 Task: Add Soothing Touch Organic Lavender Bath Body & Massage Oil to the cart.
Action: Mouse moved to (1098, 387)
Screenshot: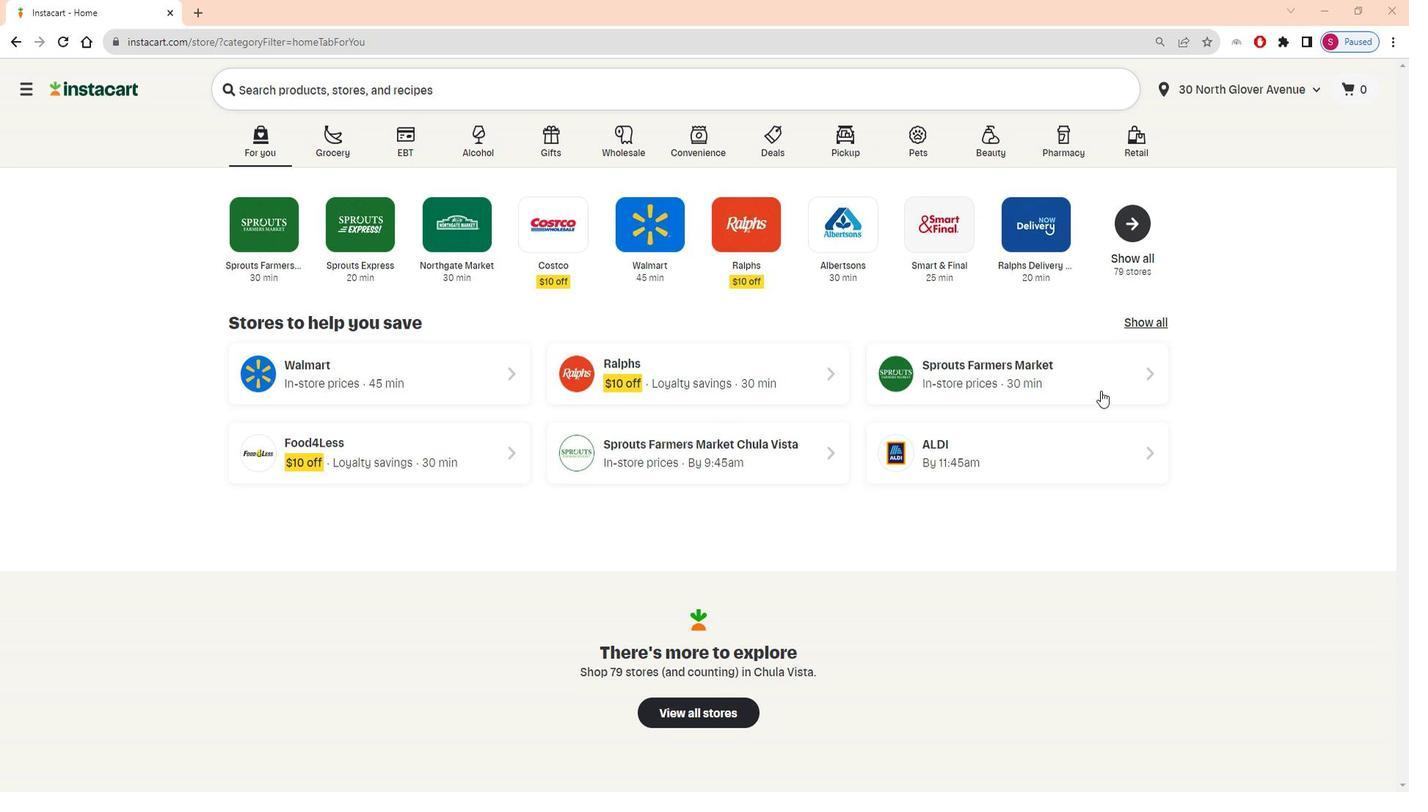 
Action: Mouse pressed left at (1098, 387)
Screenshot: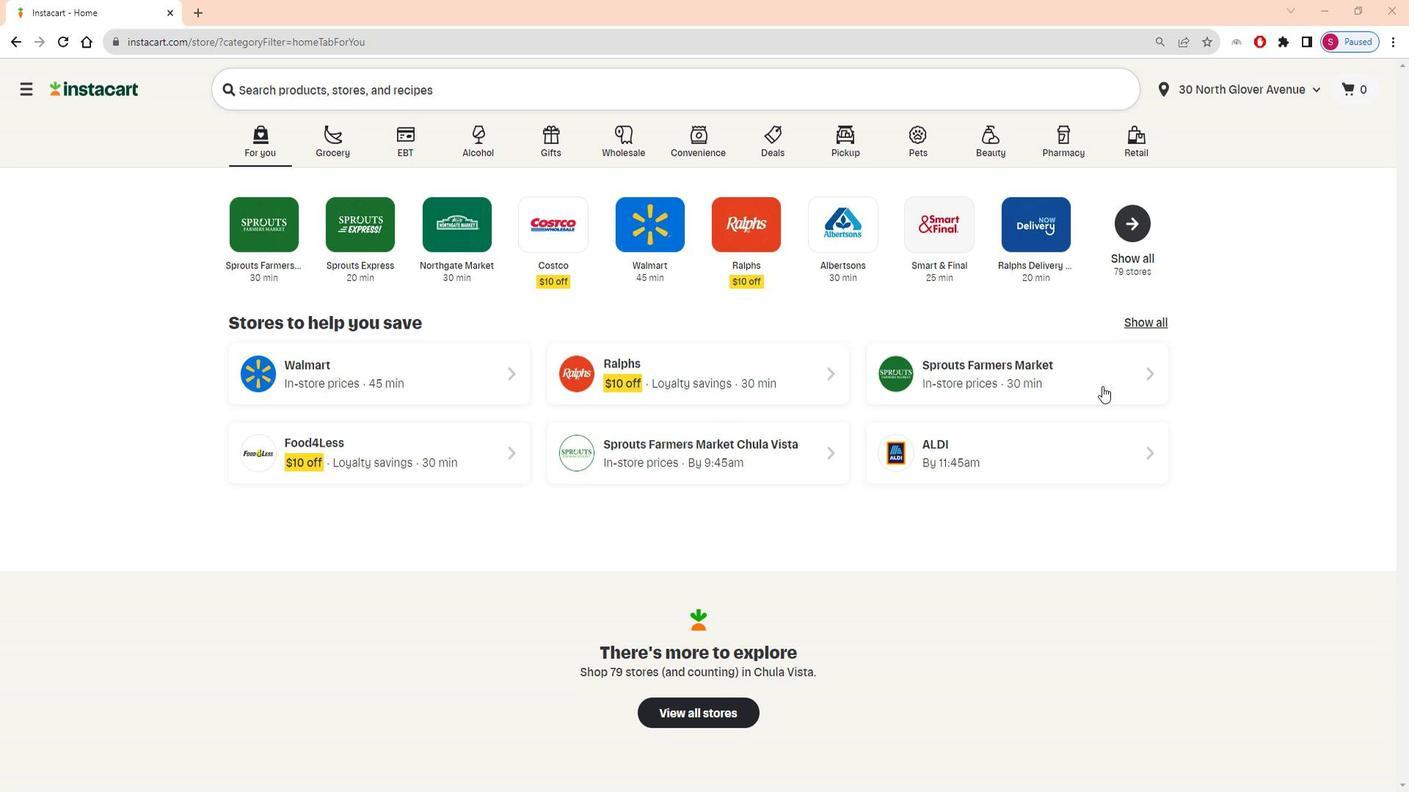 
Action: Mouse moved to (91, 618)
Screenshot: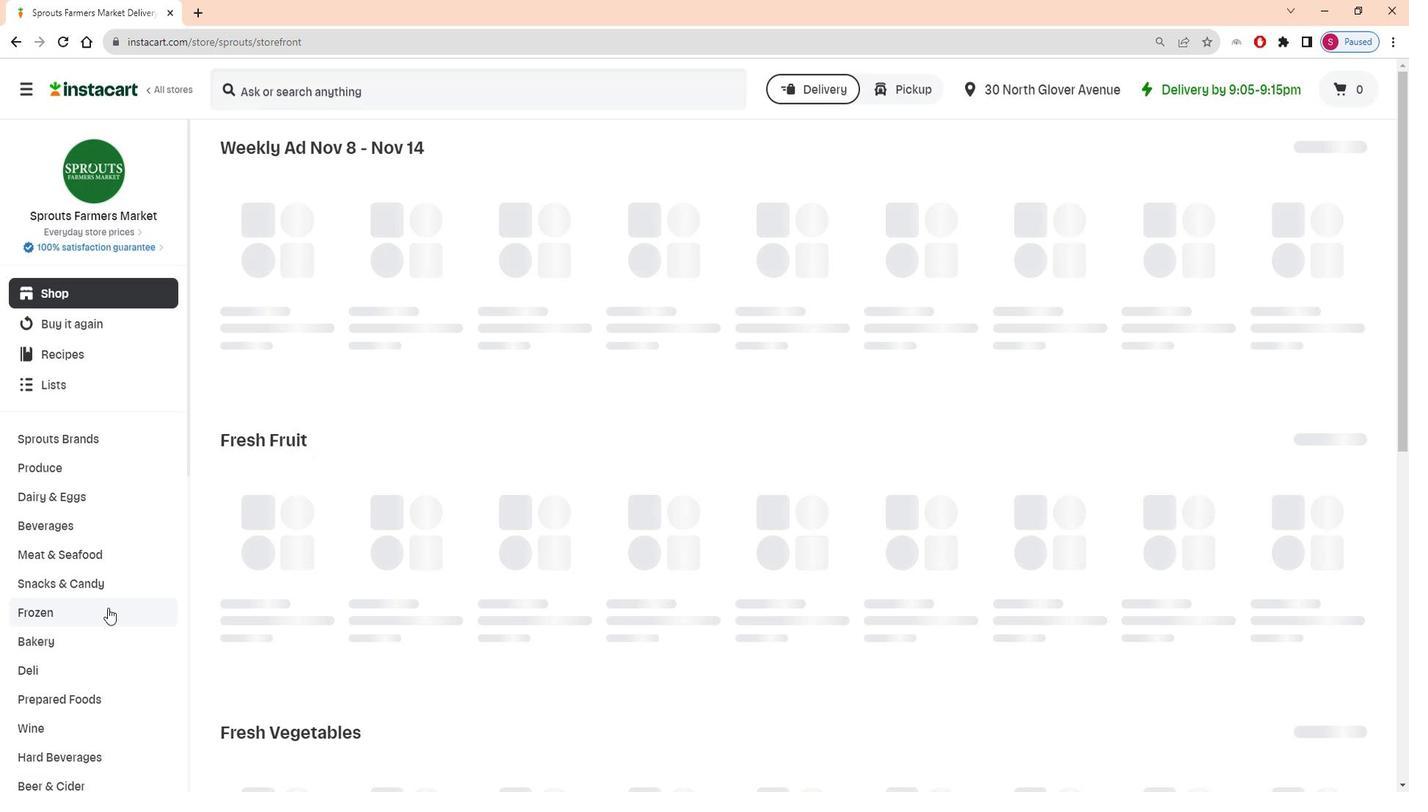 
Action: Mouse scrolled (91, 617) with delta (0, 0)
Screenshot: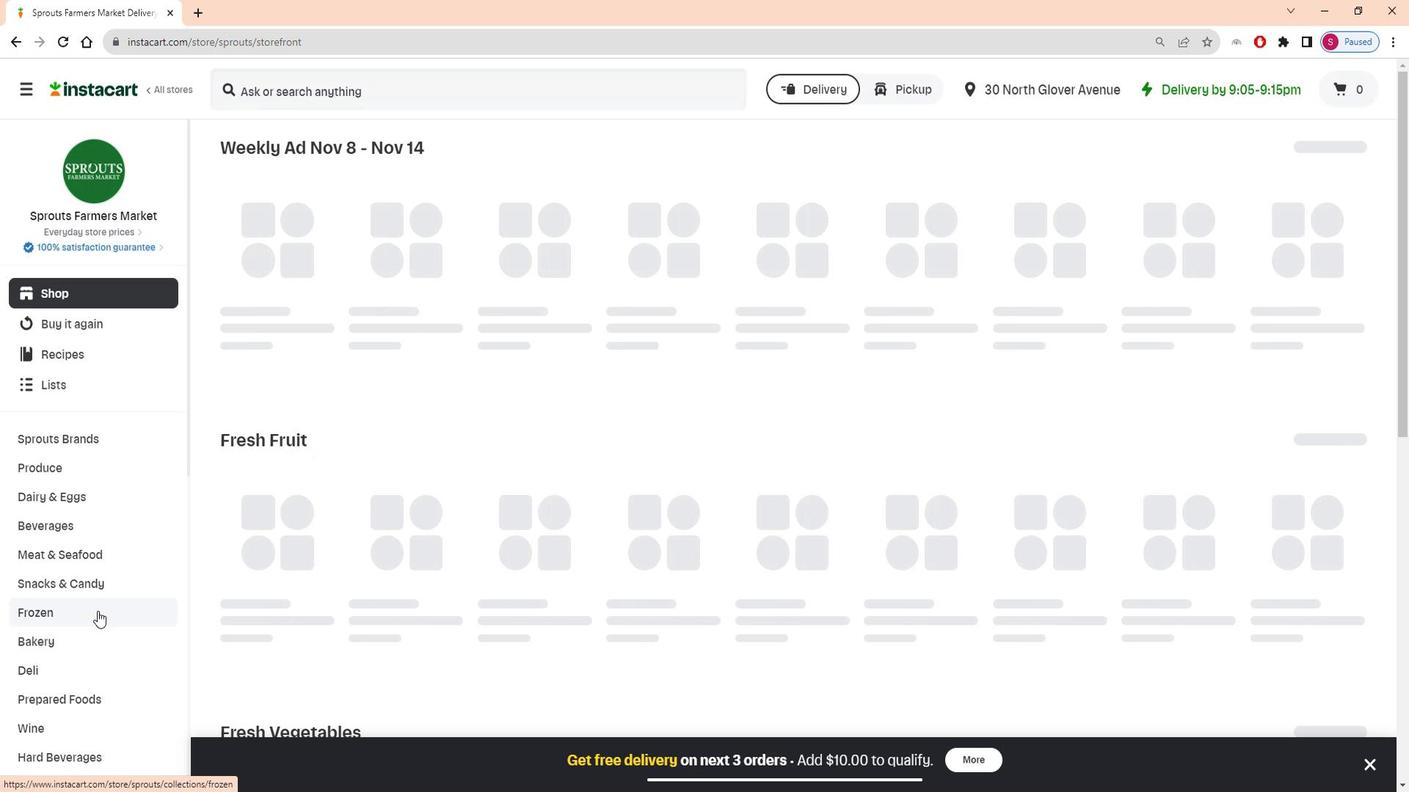 
Action: Mouse scrolled (91, 617) with delta (0, 0)
Screenshot: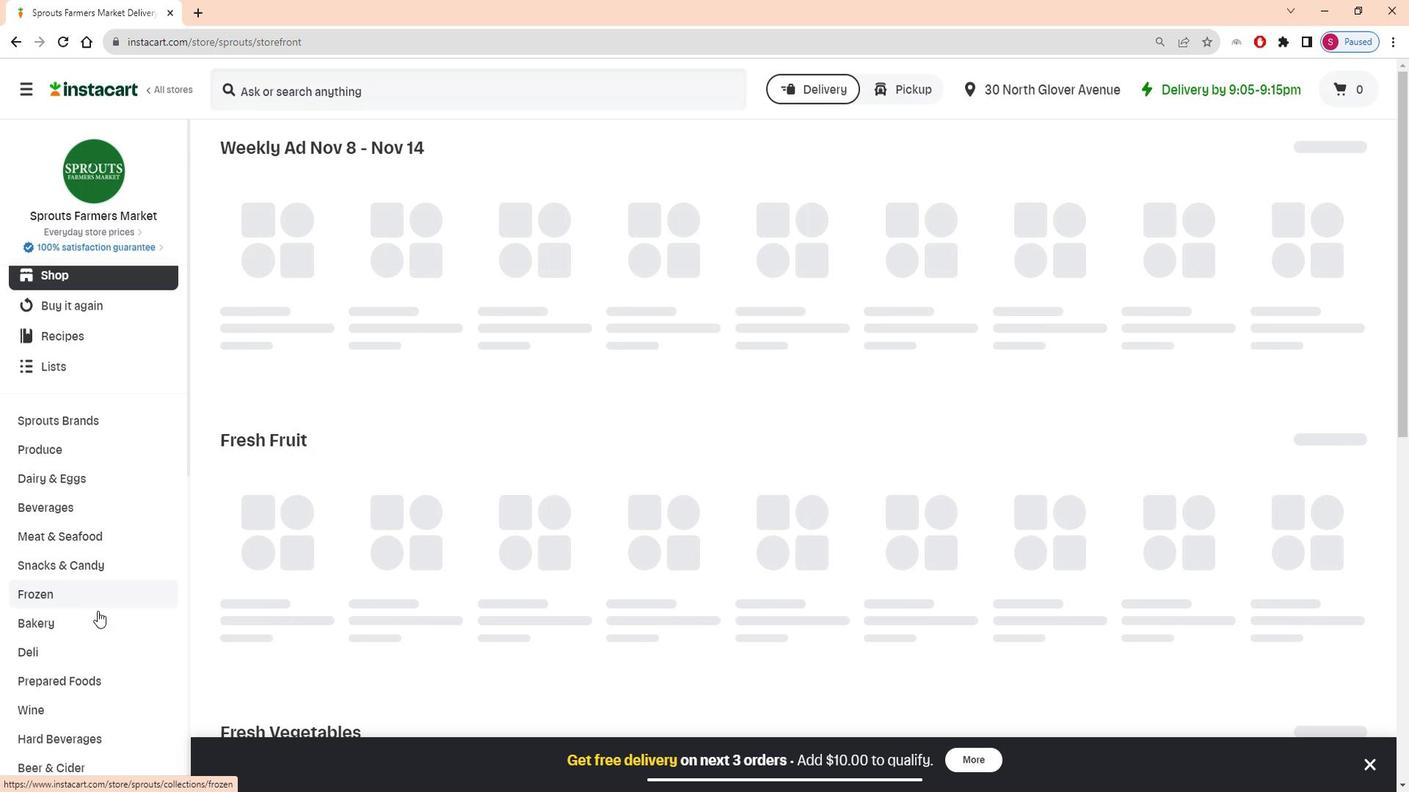 
Action: Mouse scrolled (91, 617) with delta (0, 0)
Screenshot: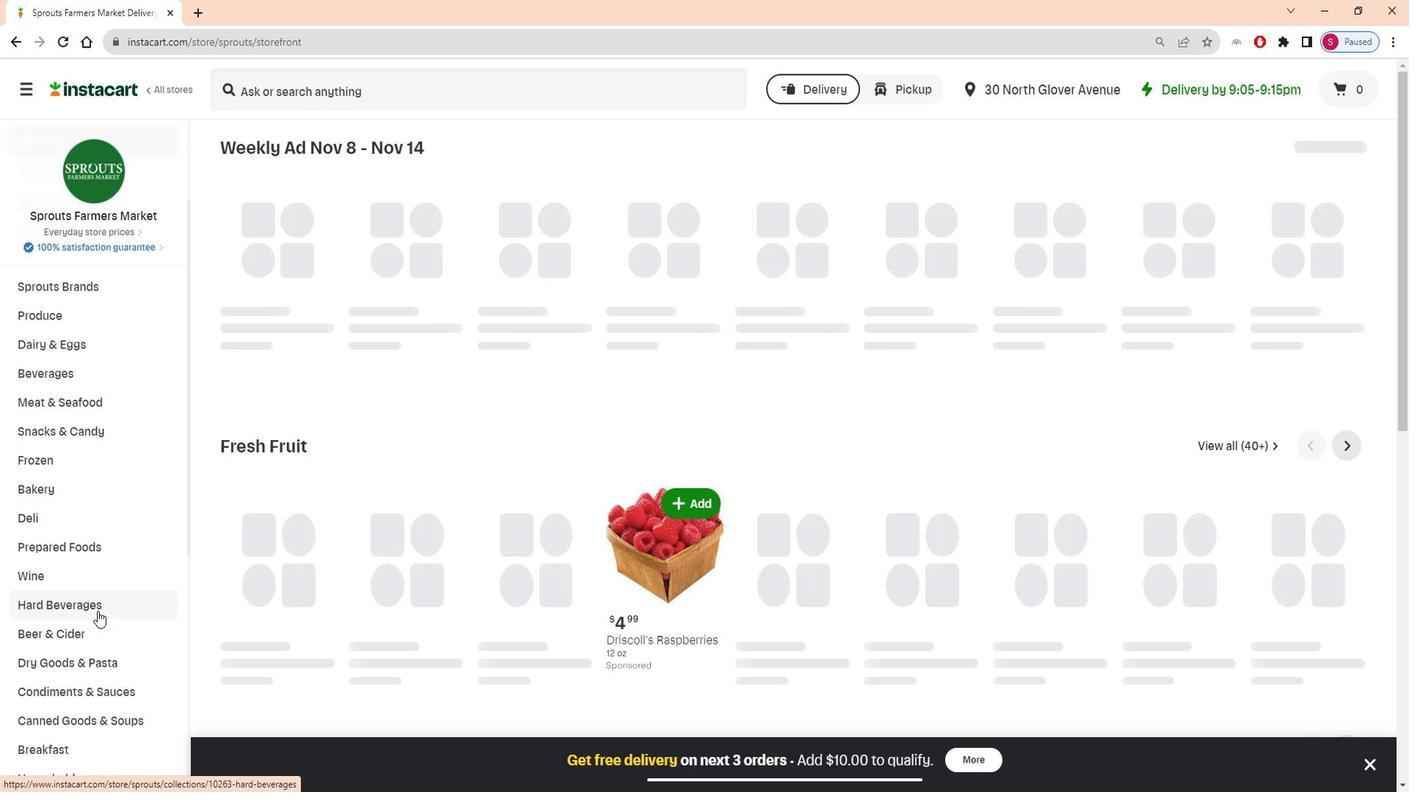 
Action: Mouse scrolled (91, 617) with delta (0, 0)
Screenshot: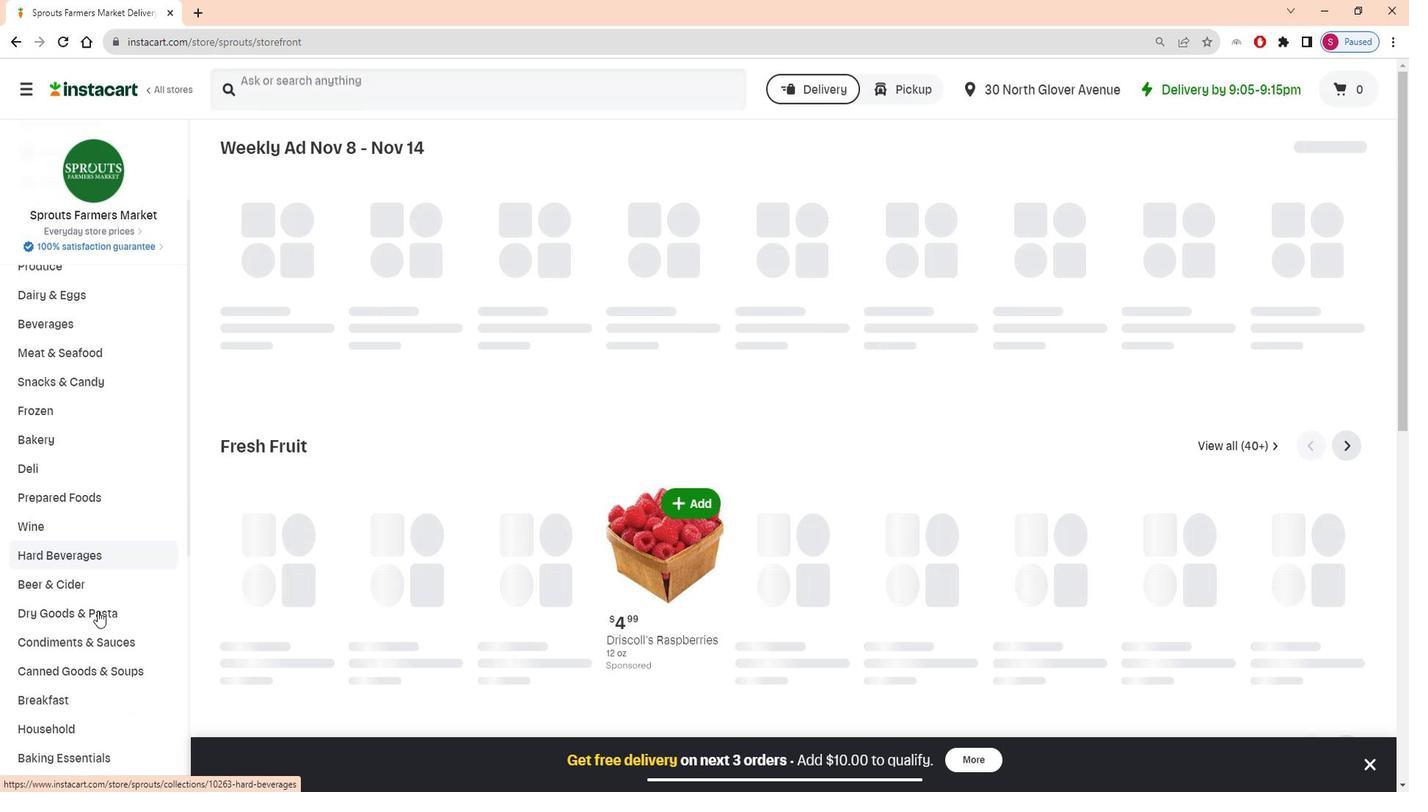 
Action: Mouse scrolled (91, 617) with delta (0, 0)
Screenshot: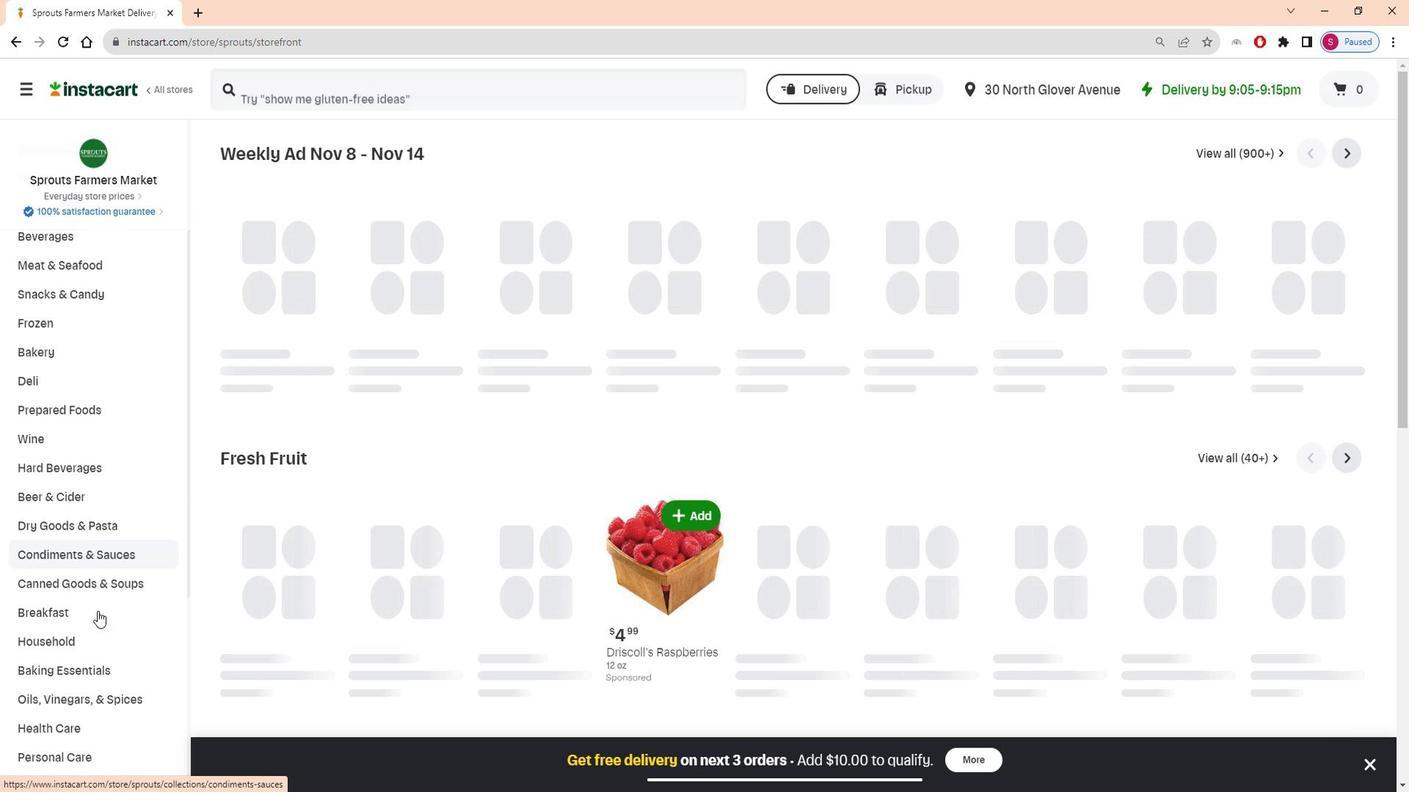 
Action: Mouse scrolled (91, 617) with delta (0, 0)
Screenshot: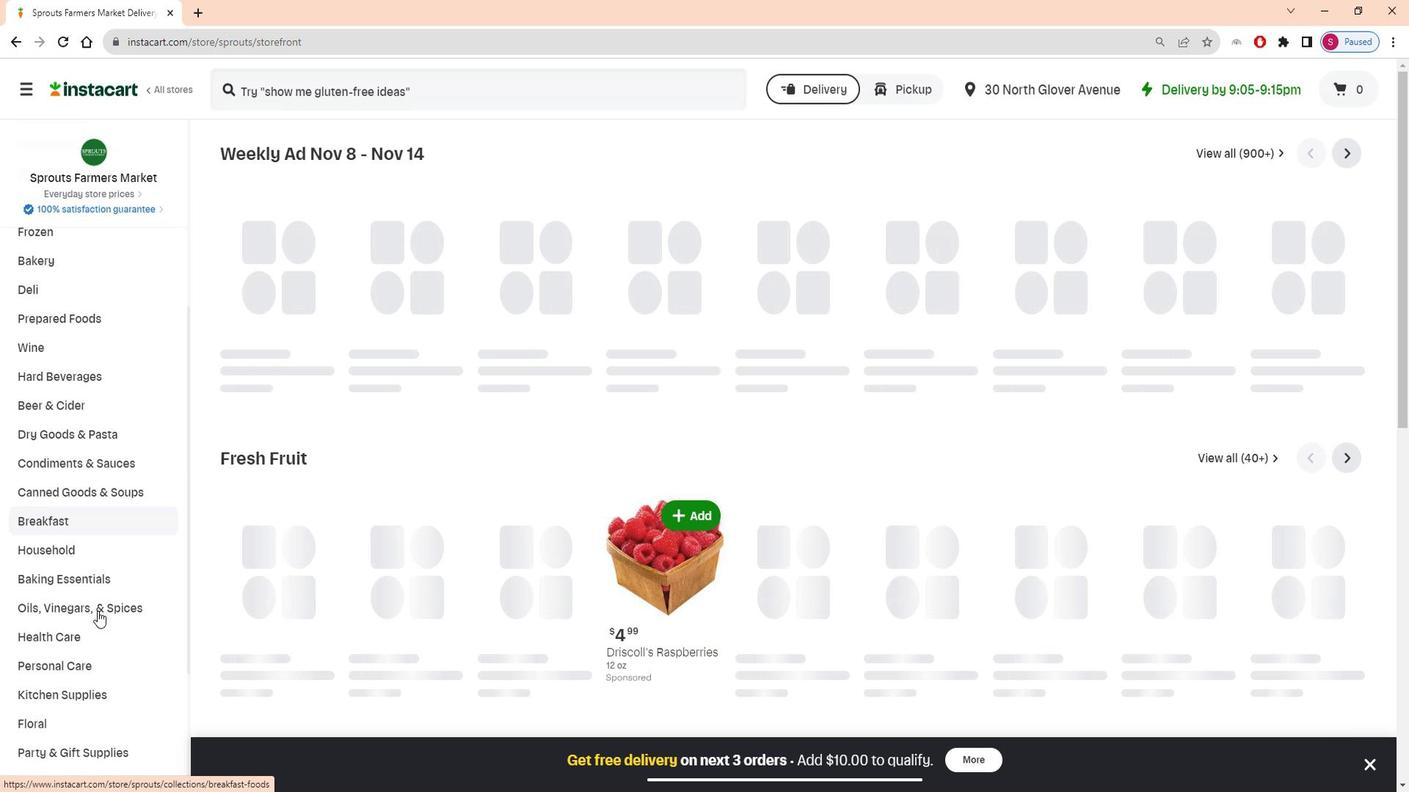 
Action: Mouse moved to (88, 592)
Screenshot: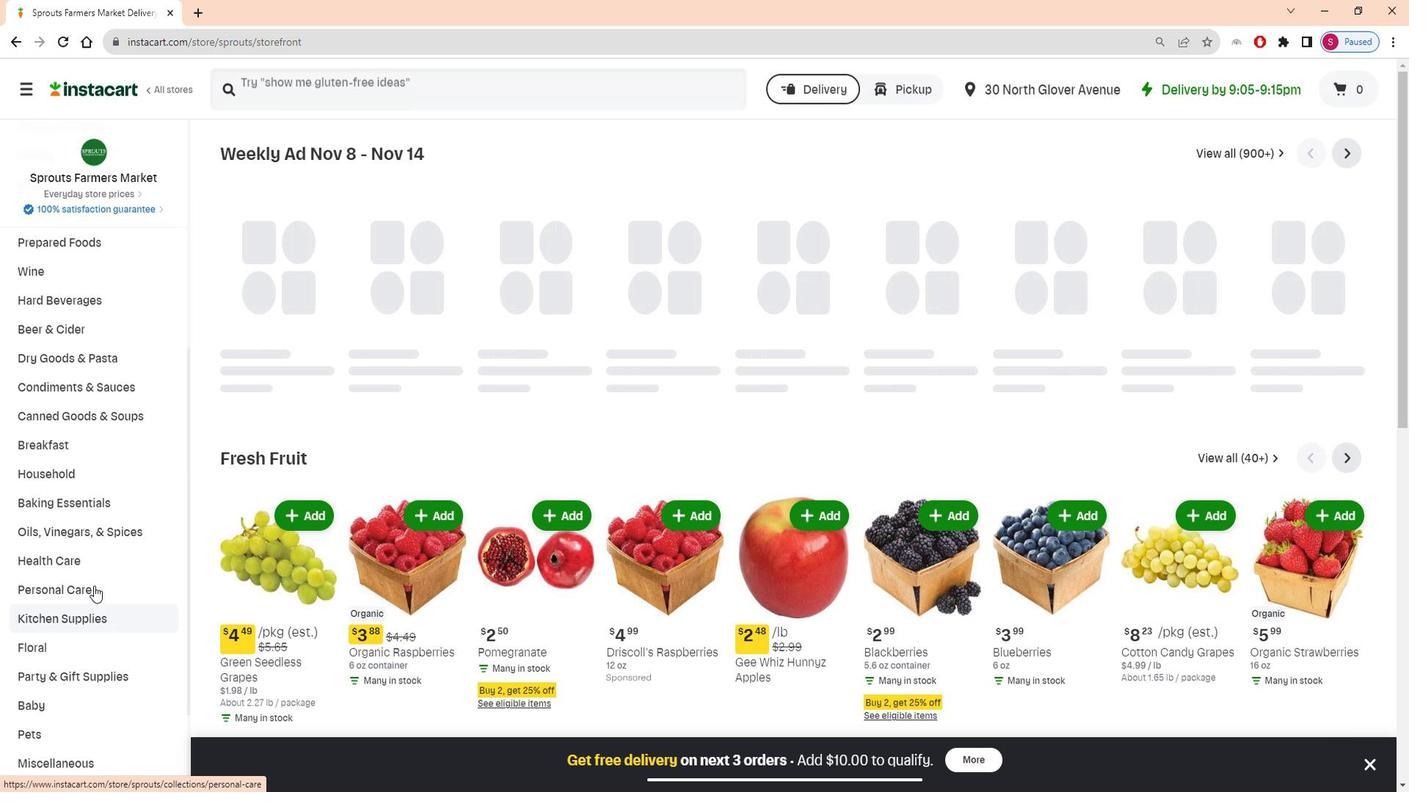 
Action: Mouse pressed left at (88, 592)
Screenshot: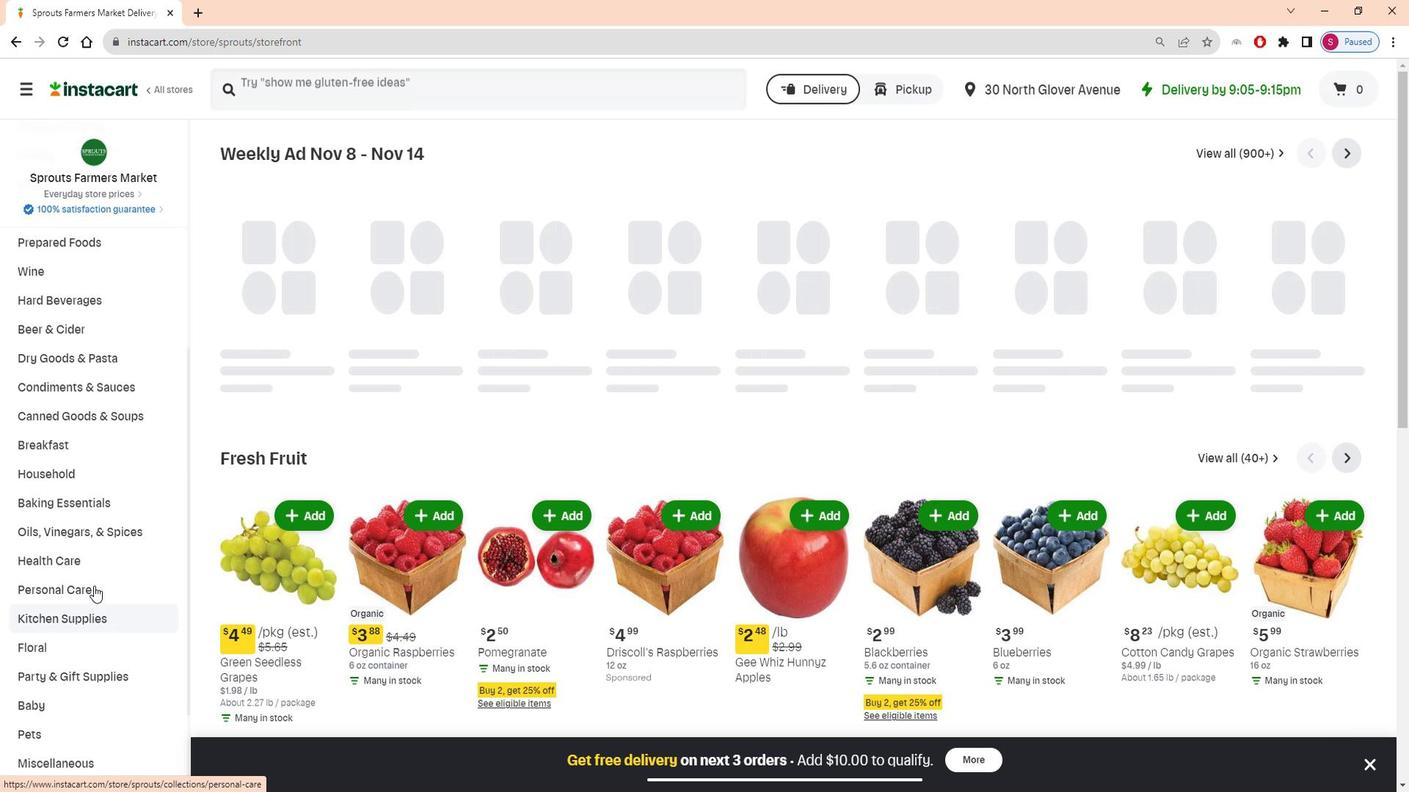 
Action: Mouse moved to (370, 191)
Screenshot: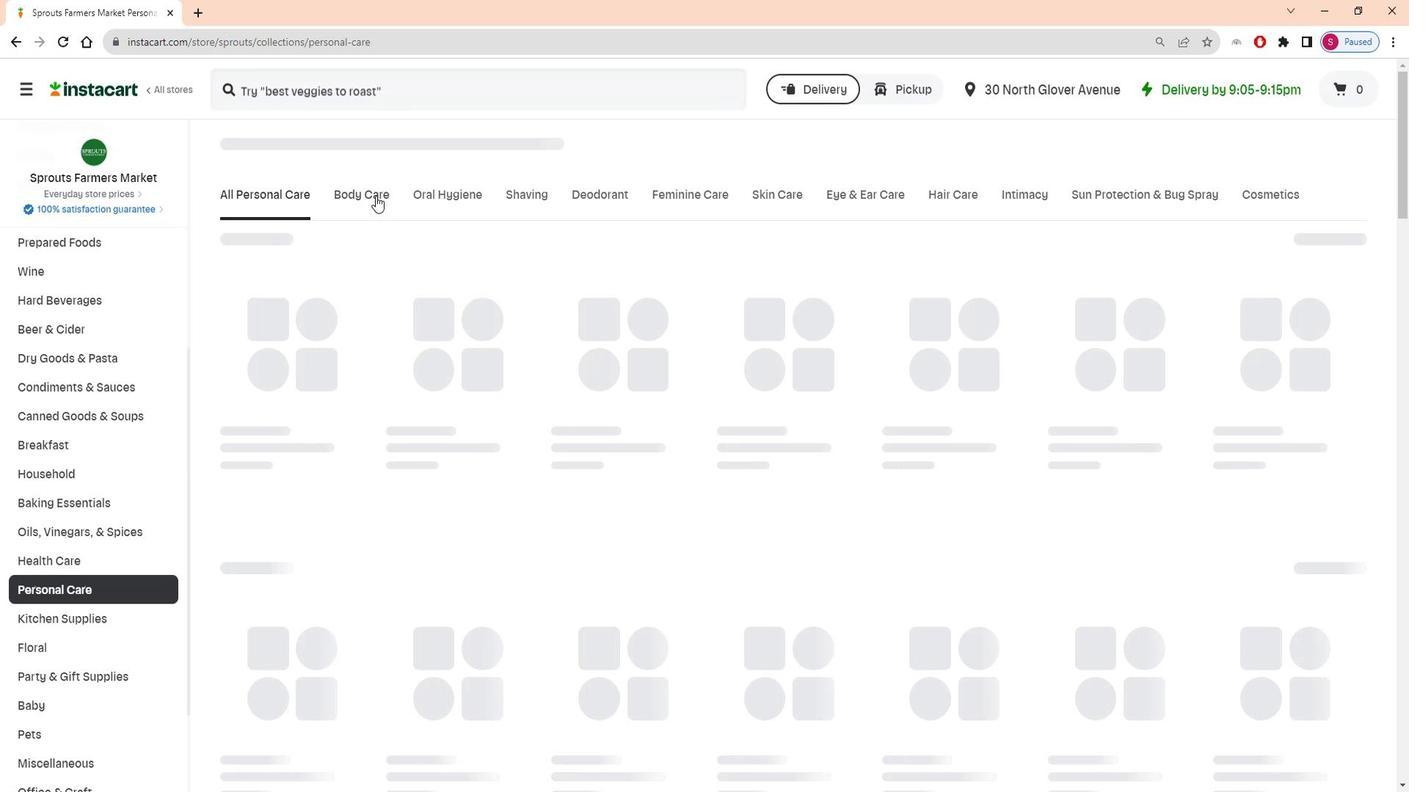 
Action: Mouse pressed left at (370, 191)
Screenshot: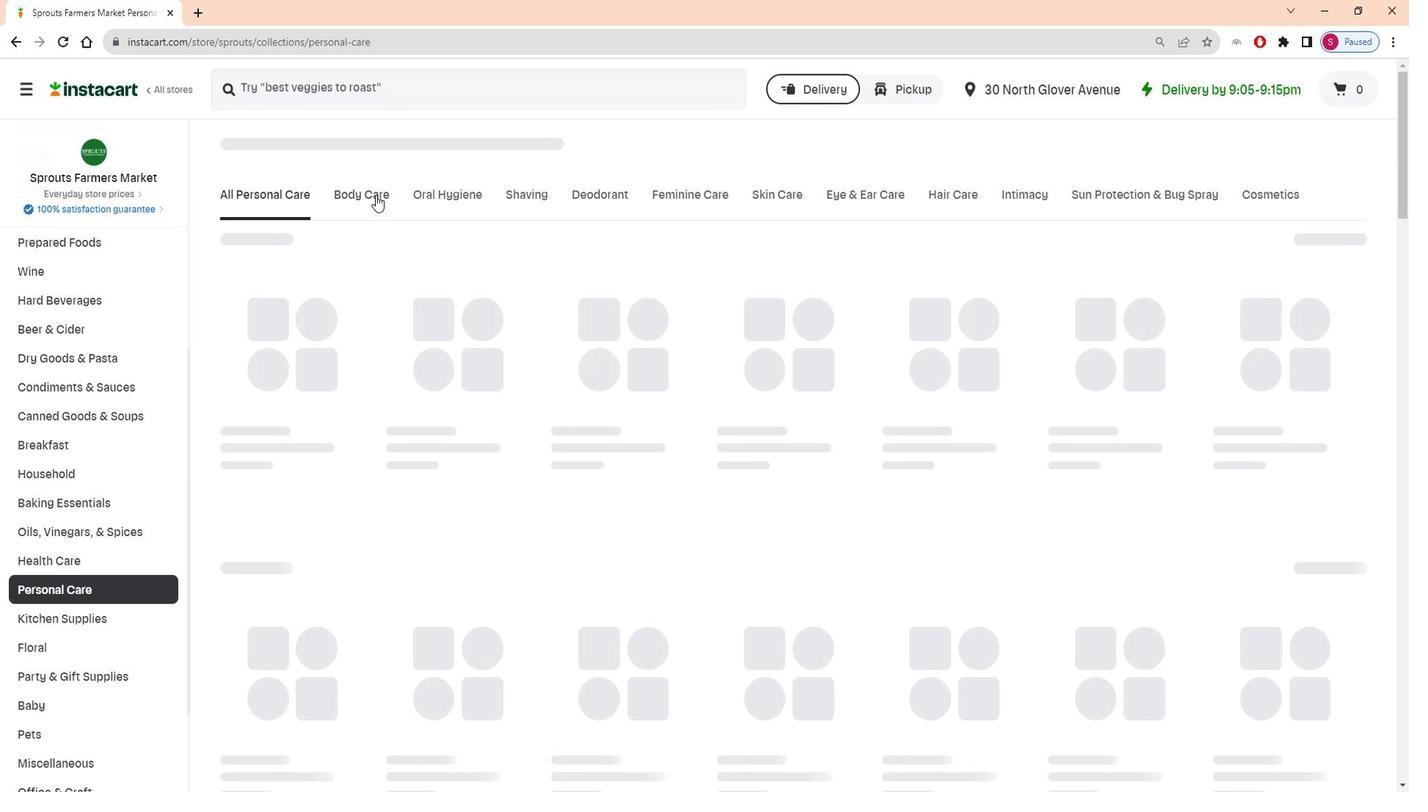 
Action: Mouse moved to (590, 245)
Screenshot: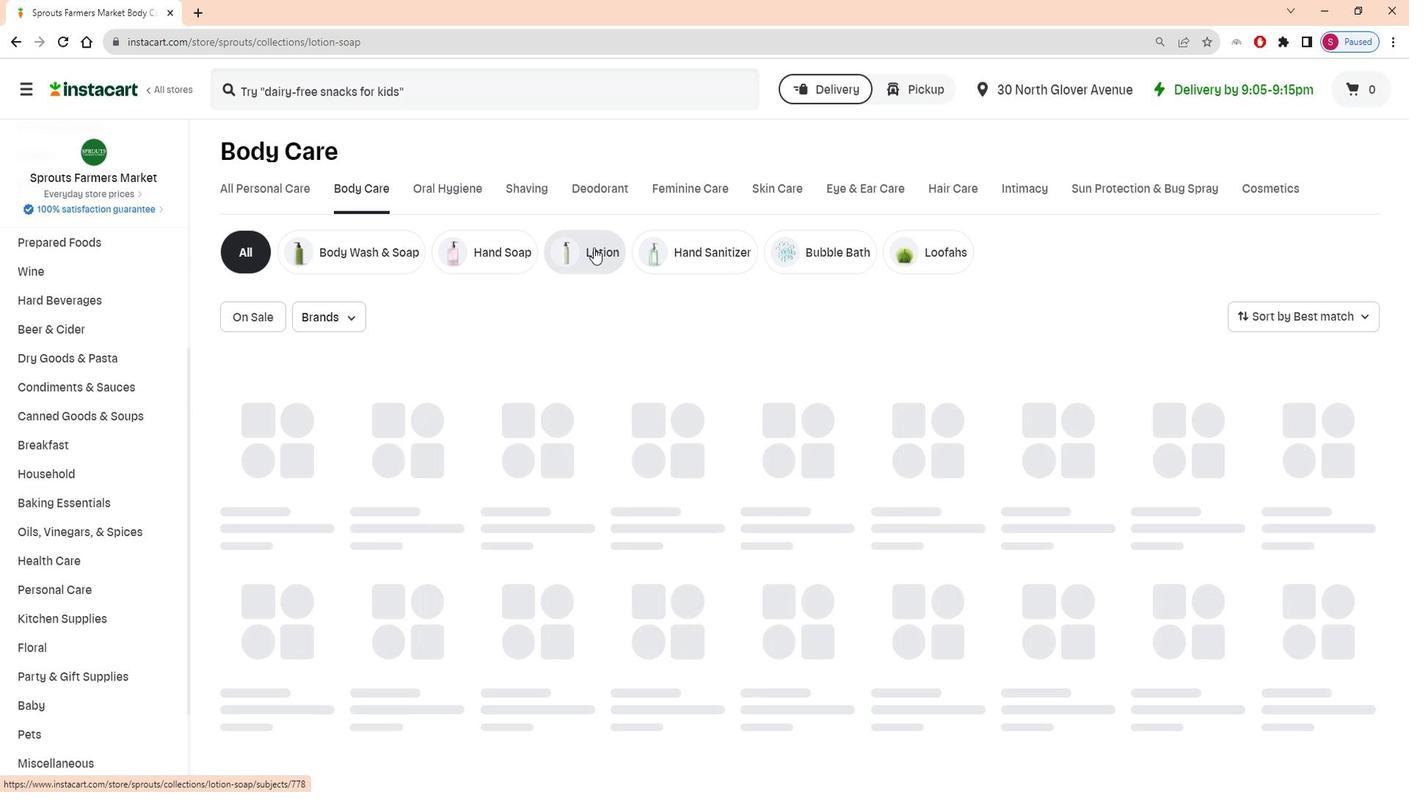 
Action: Mouse pressed left at (590, 245)
Screenshot: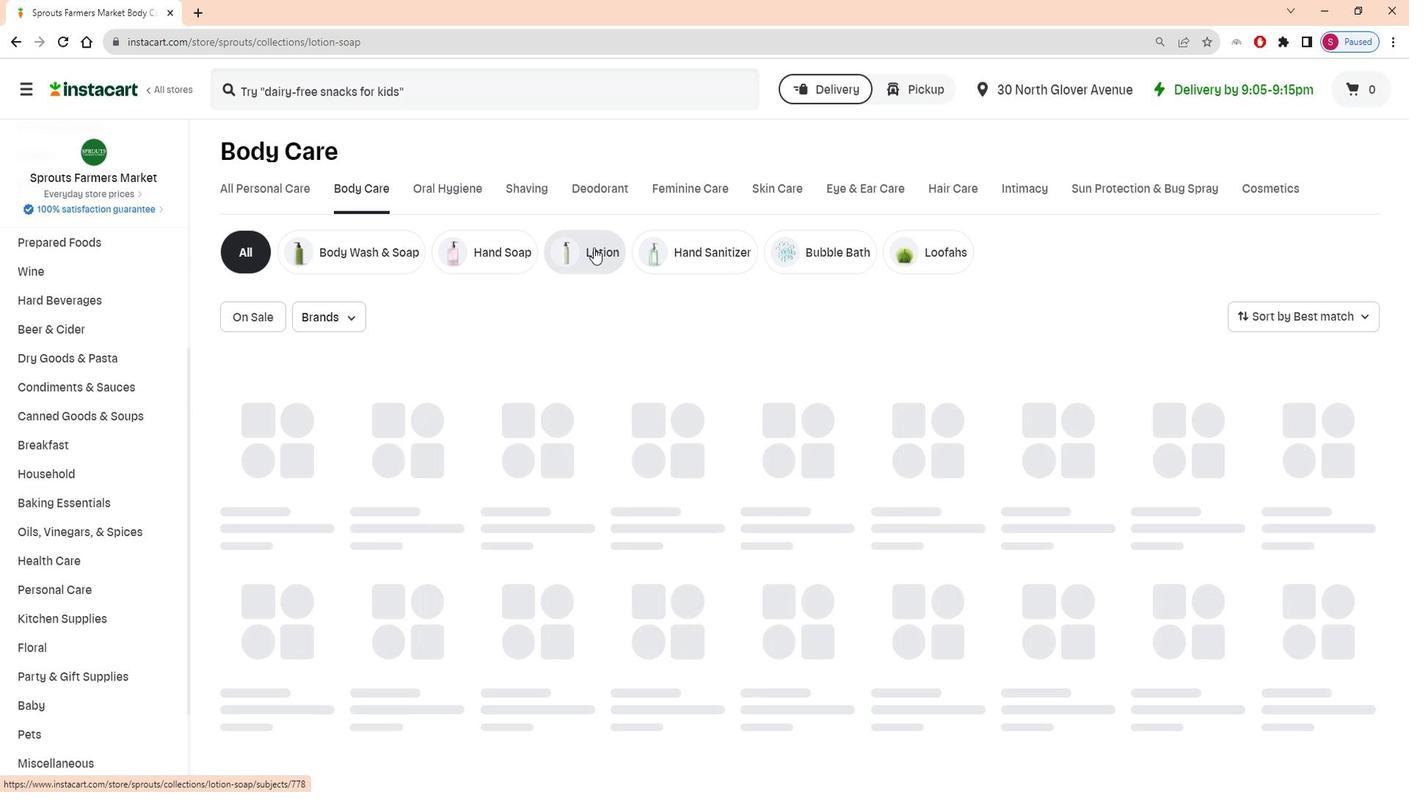 
Action: Mouse moved to (389, 80)
Screenshot: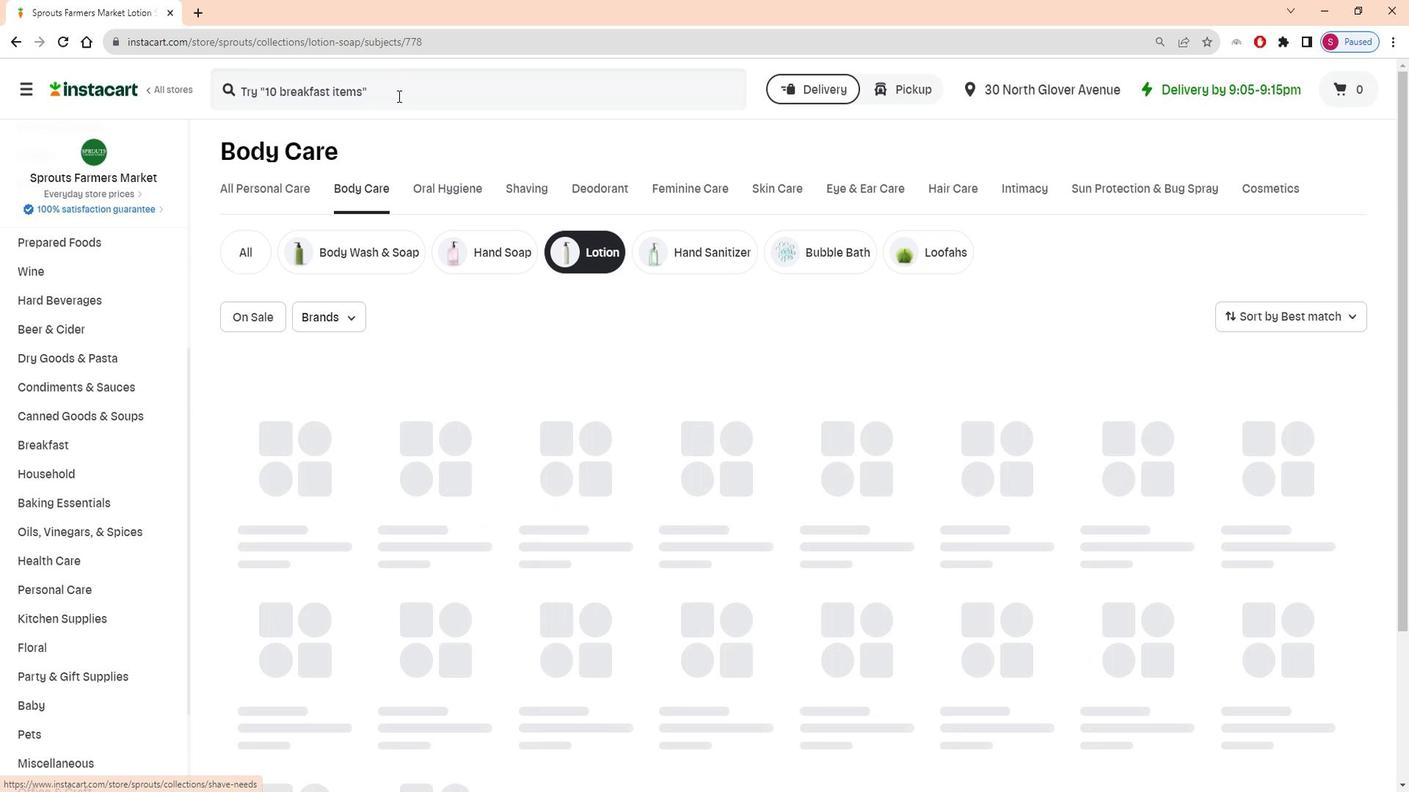
Action: Mouse pressed left at (389, 80)
Screenshot: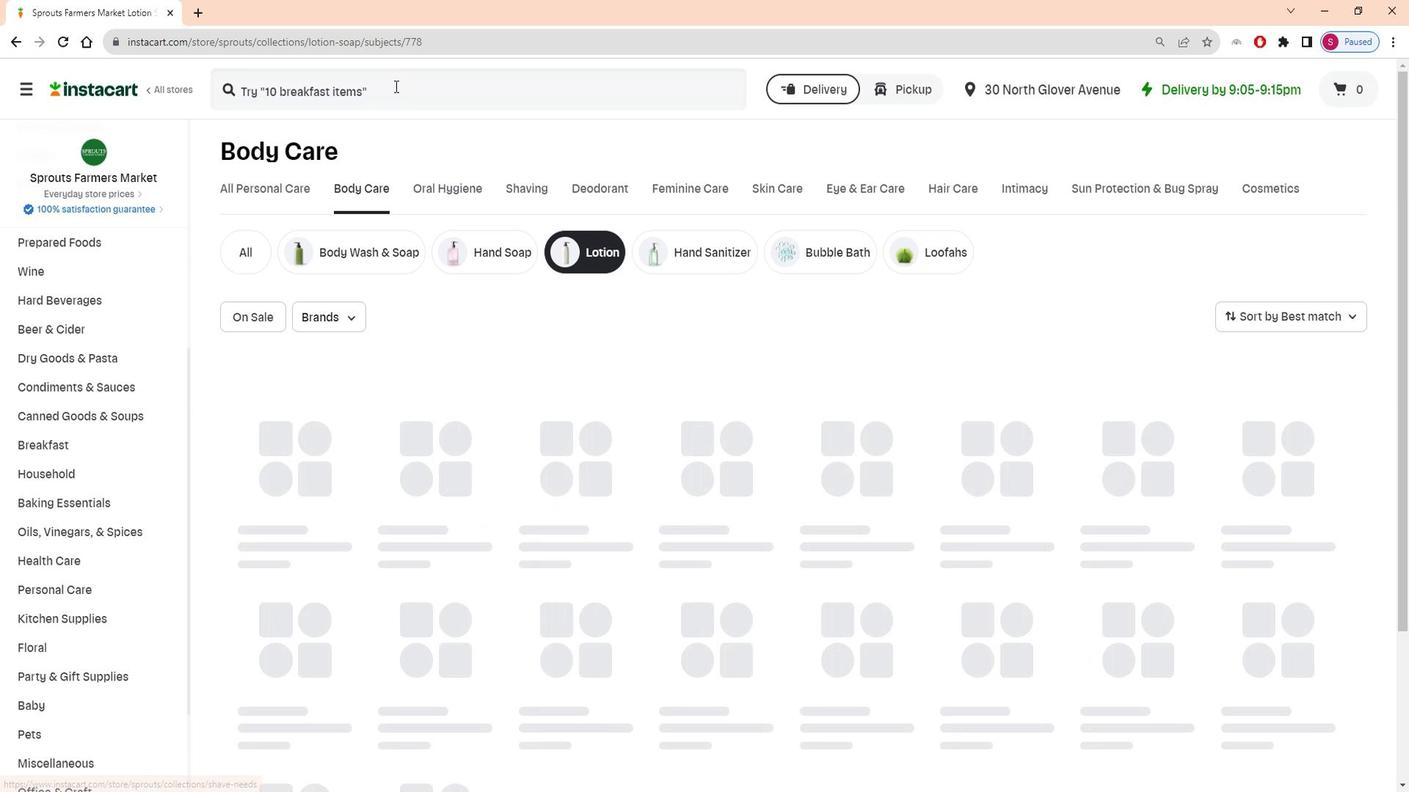 
Action: Mouse moved to (393, 75)
Screenshot: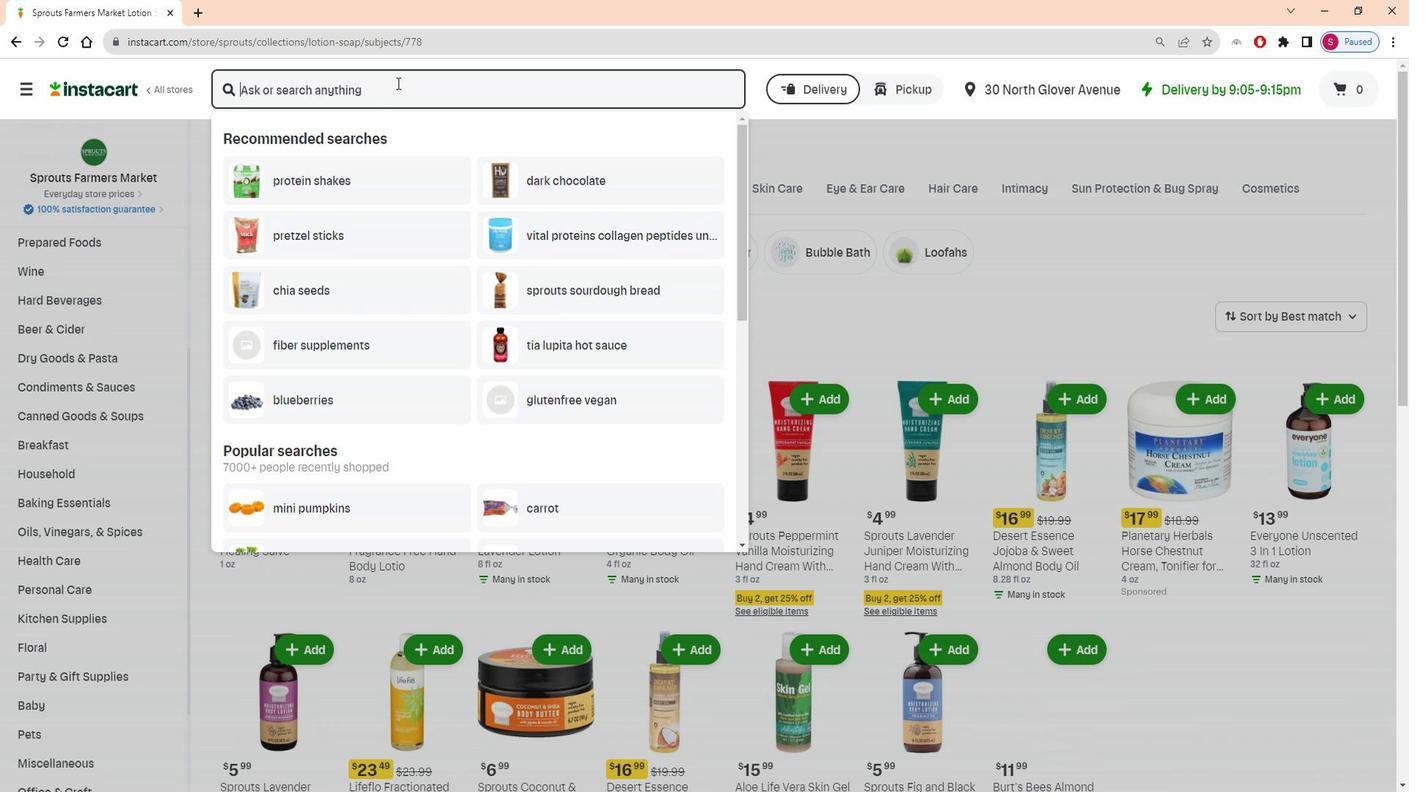 
Action: Mouse pressed left at (393, 75)
Screenshot: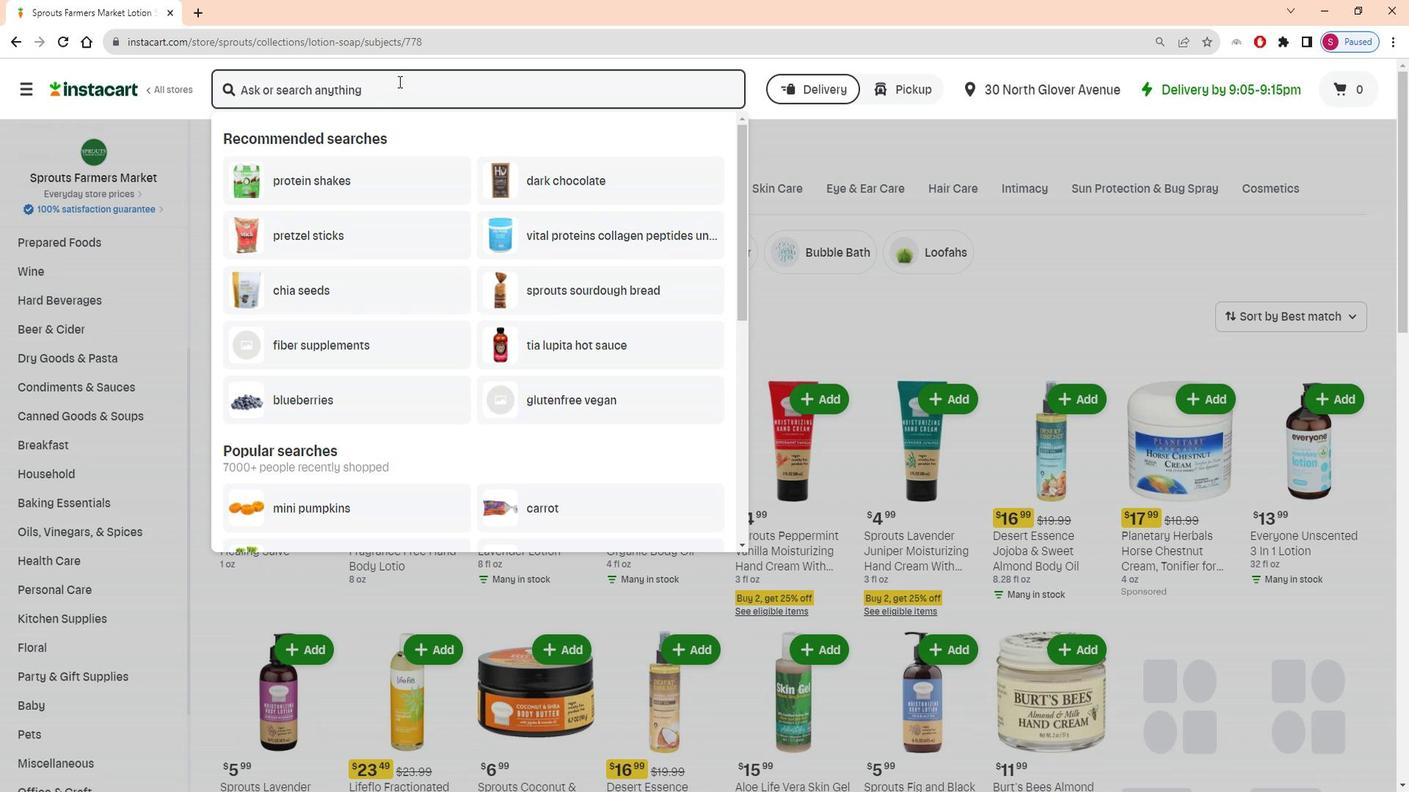 
Action: Key pressed <Key.shift>Soothing<Key.space><Key.shift>Touch<Key.space><Key.shift>Organic<Key.space><Key.shift>Lavender<Key.space><Key.shift>Bath<Key.space><Key.shift>Body<Key.space><Key.shift><Key.shift><Key.shift>&<Key.space><Key.shift>Massage<Key.space><Key.shift>Oil<Key.space><Key.enter>
Screenshot: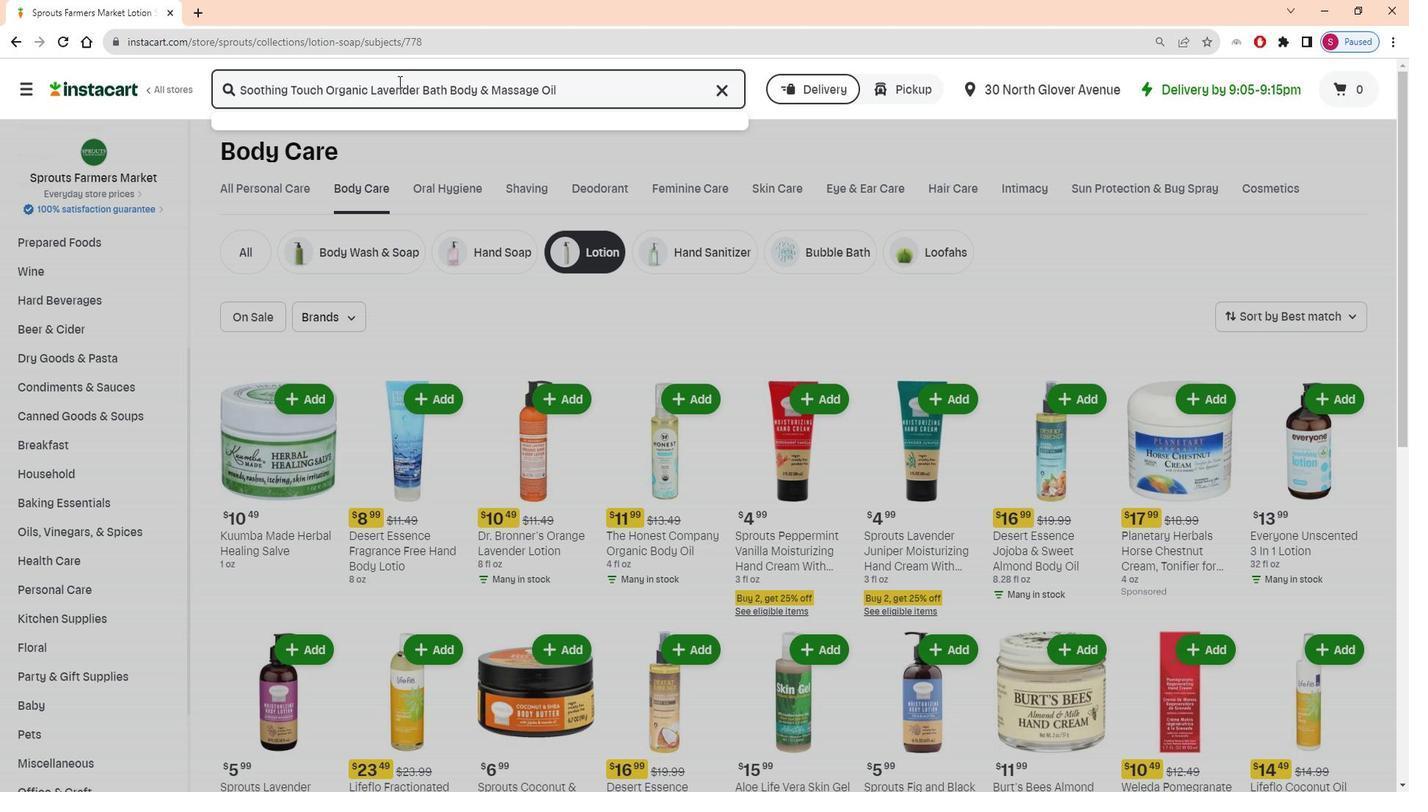 
Action: Mouse moved to (871, 202)
Screenshot: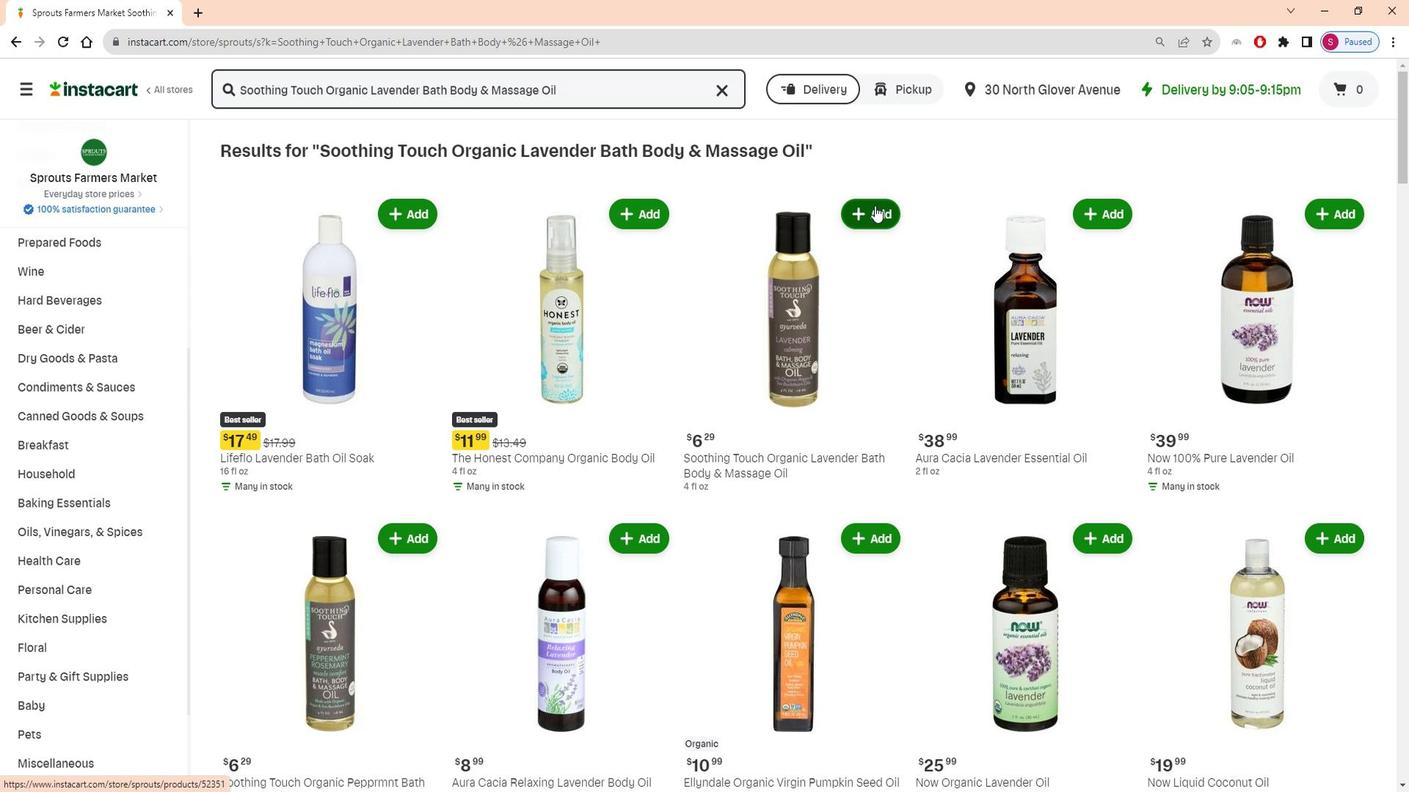 
Action: Mouse pressed left at (871, 202)
Screenshot: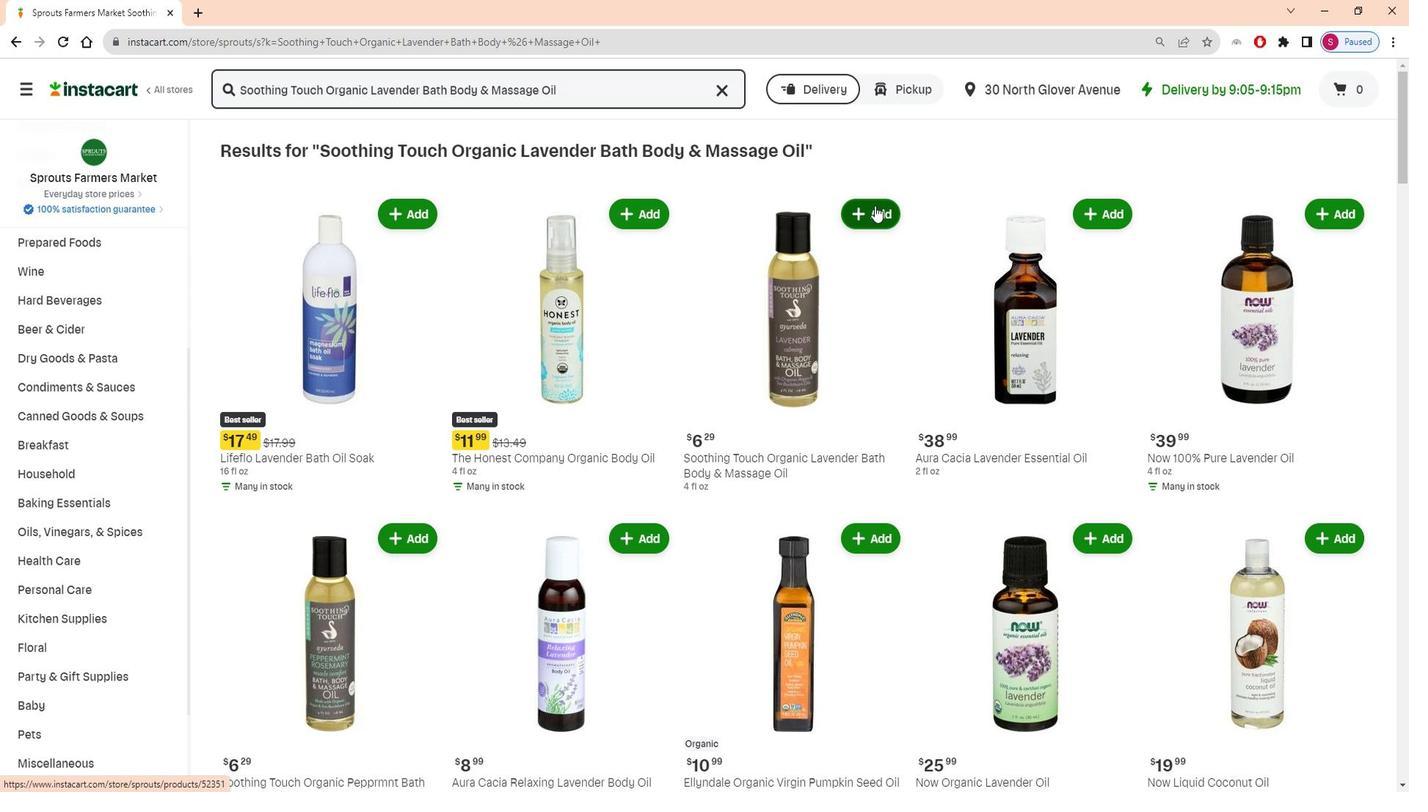 
Action: Mouse moved to (920, 162)
Screenshot: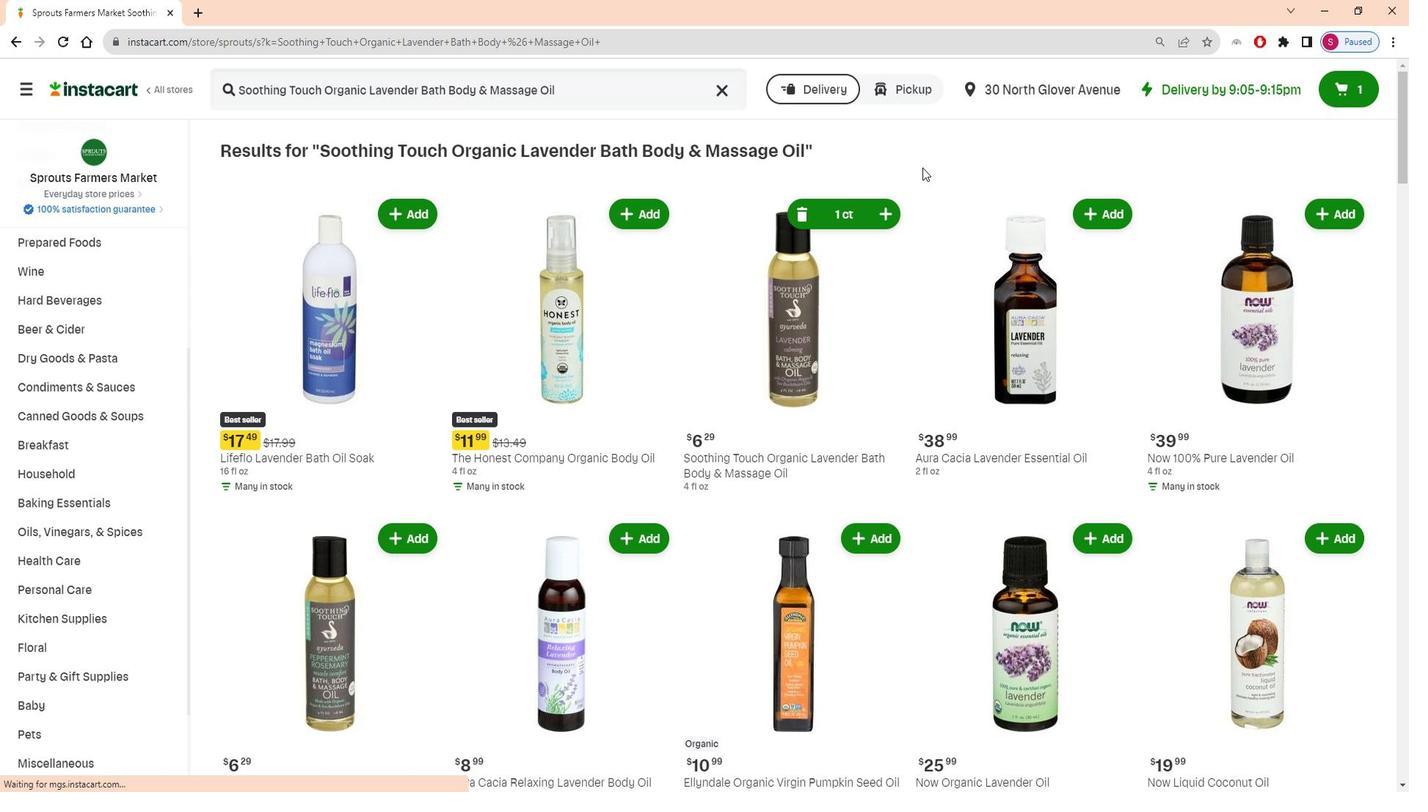 
